 Task: Enable the video filter "Edge detection video filter" for transcode stream output.
Action: Mouse moved to (127, 21)
Screenshot: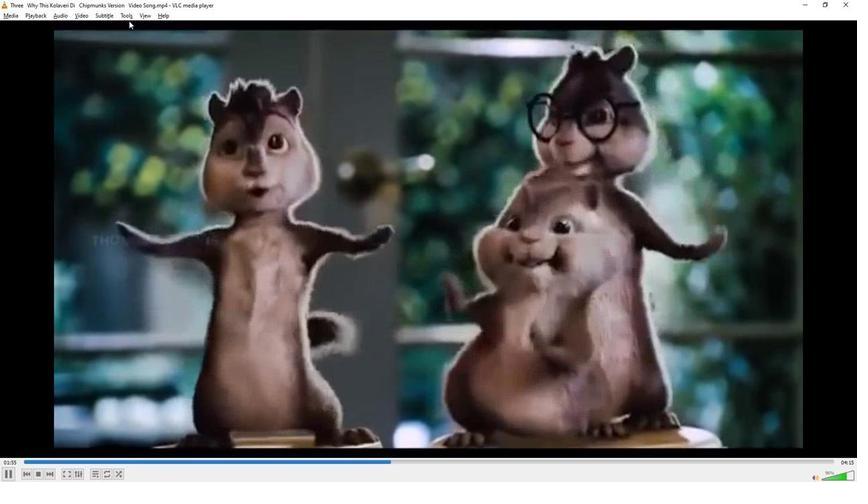 
Action: Mouse pressed left at (127, 21)
Screenshot: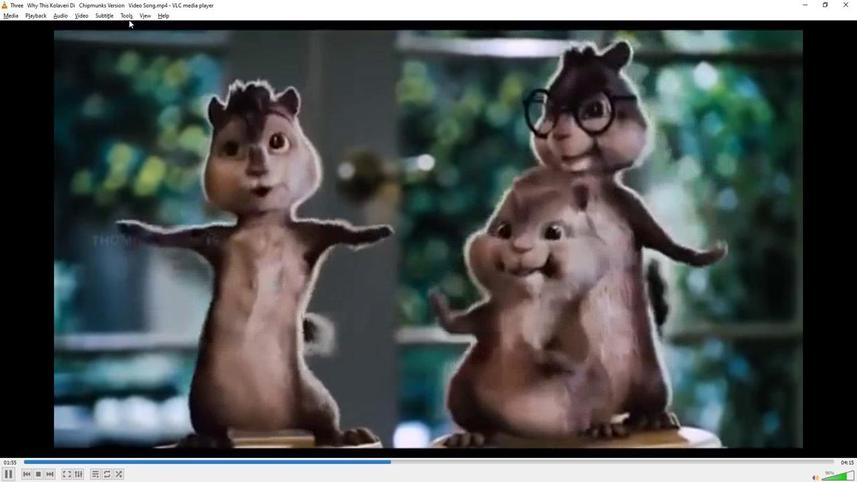 
Action: Mouse moved to (127, 17)
Screenshot: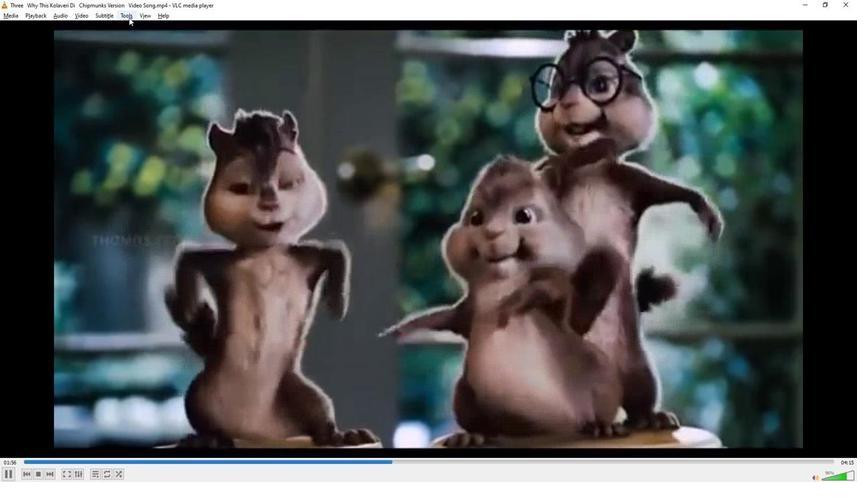 
Action: Mouse pressed left at (127, 17)
Screenshot: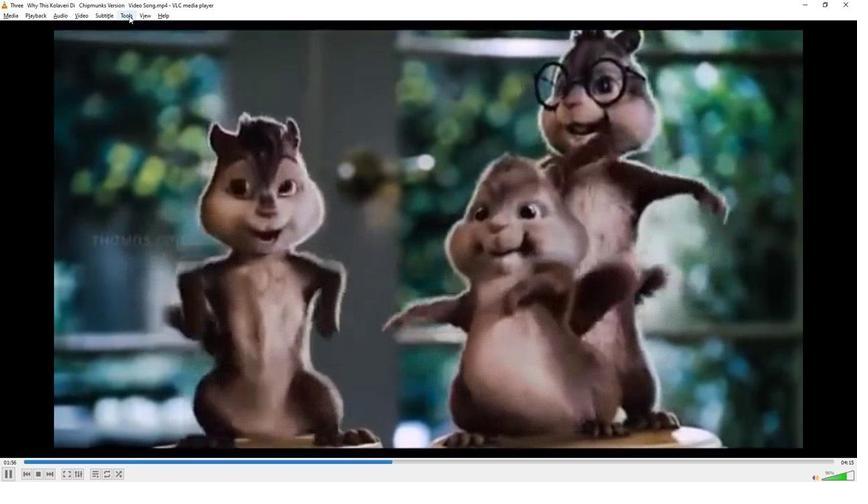 
Action: Mouse moved to (151, 123)
Screenshot: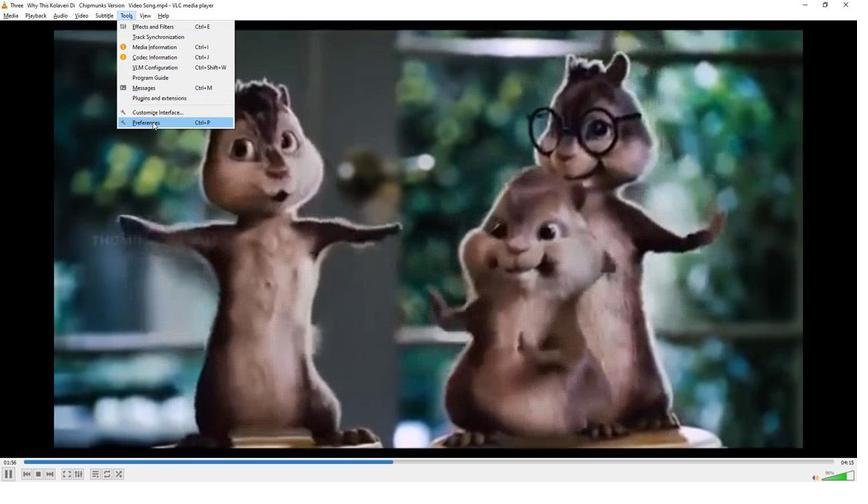 
Action: Mouse pressed left at (151, 123)
Screenshot: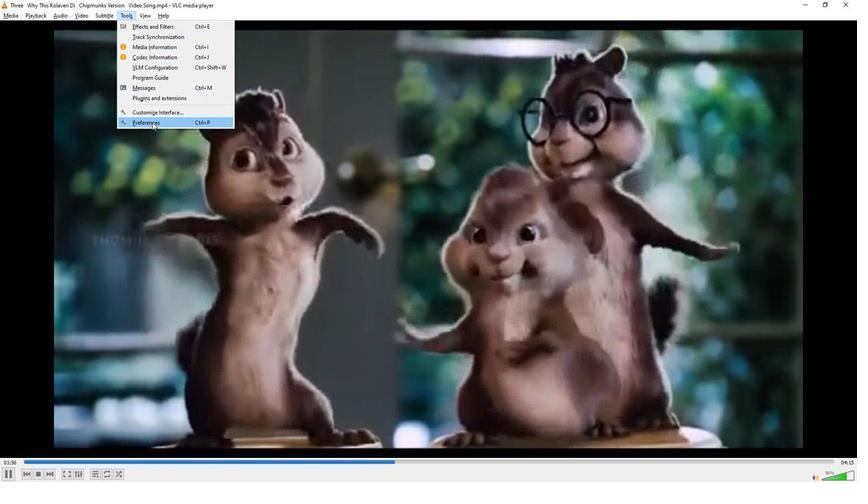 
Action: Mouse moved to (252, 358)
Screenshot: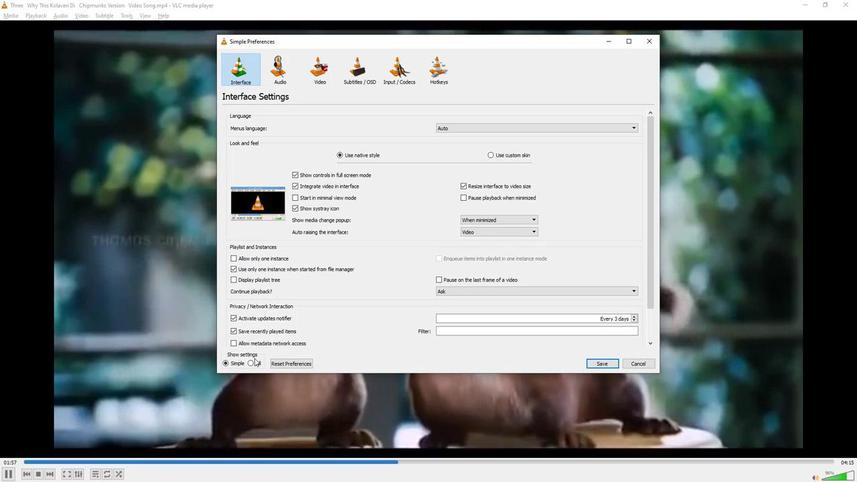 
Action: Mouse pressed left at (252, 358)
Screenshot: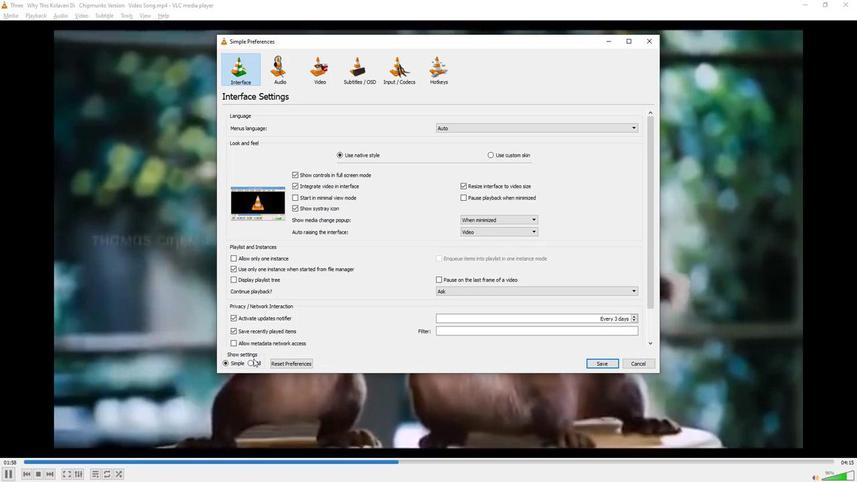 
Action: Mouse moved to (249, 366)
Screenshot: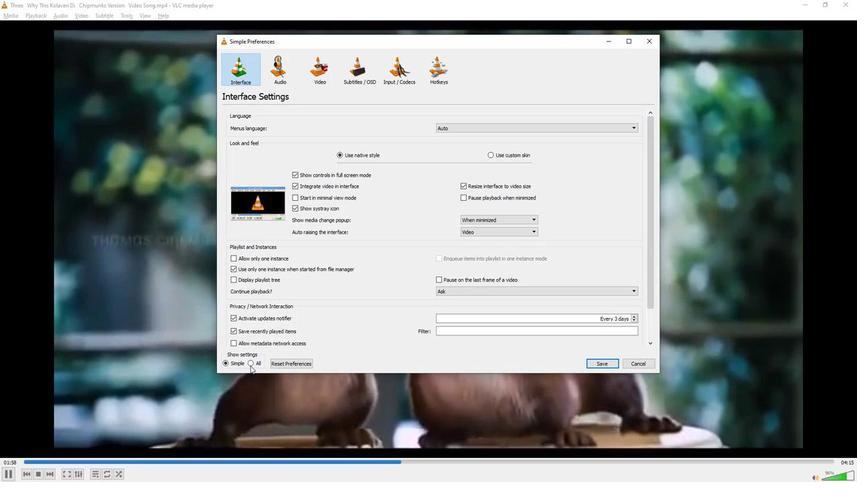 
Action: Mouse pressed left at (249, 366)
Screenshot: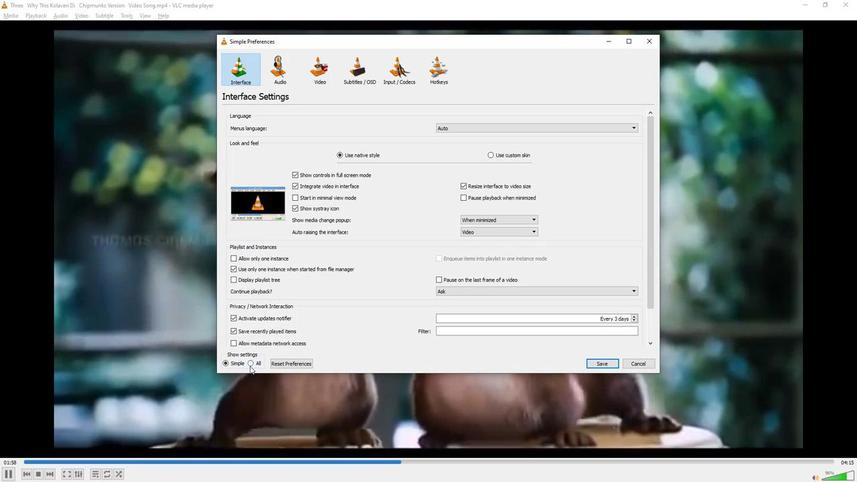 
Action: Mouse moved to (229, 268)
Screenshot: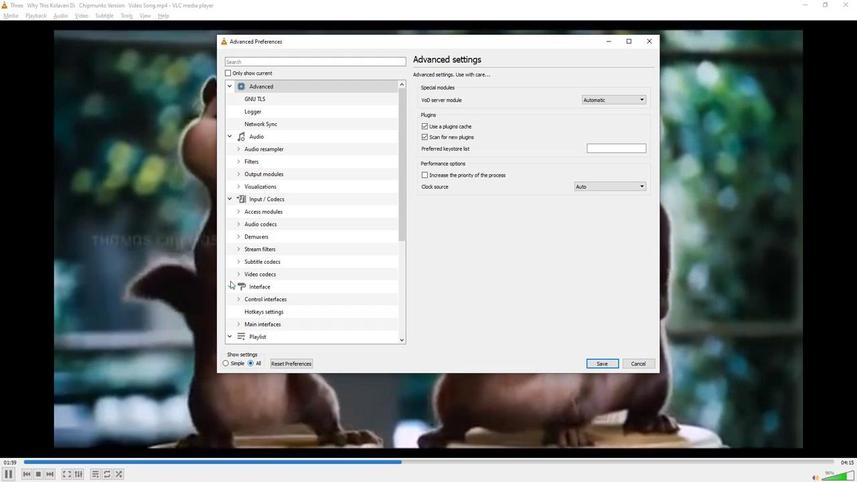 
Action: Mouse scrolled (229, 267) with delta (0, 0)
Screenshot: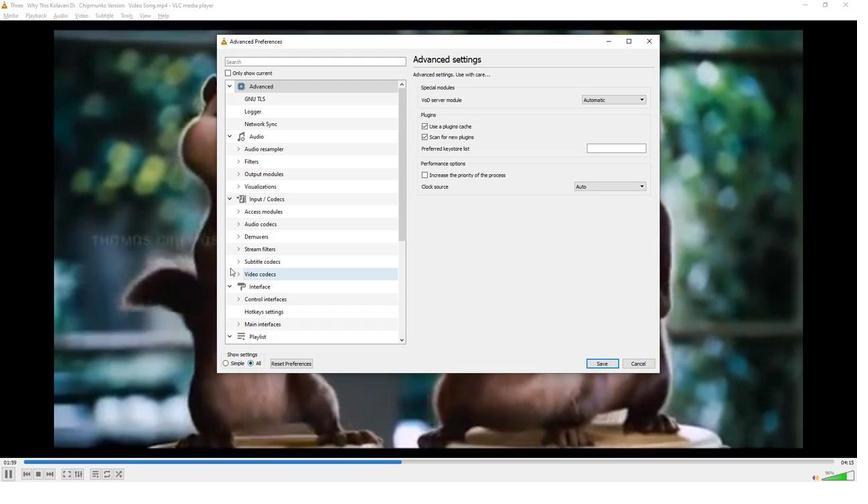 
Action: Mouse scrolled (229, 267) with delta (0, 0)
Screenshot: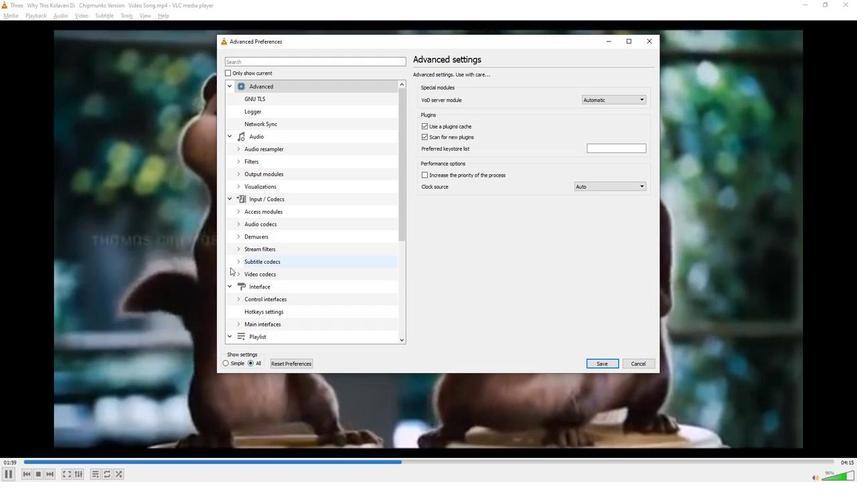 
Action: Mouse scrolled (229, 267) with delta (0, 0)
Screenshot: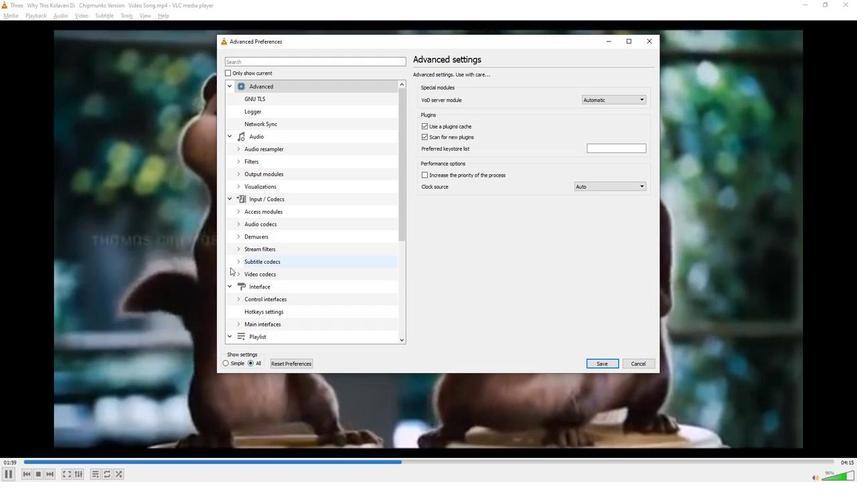 
Action: Mouse scrolled (229, 267) with delta (0, 0)
Screenshot: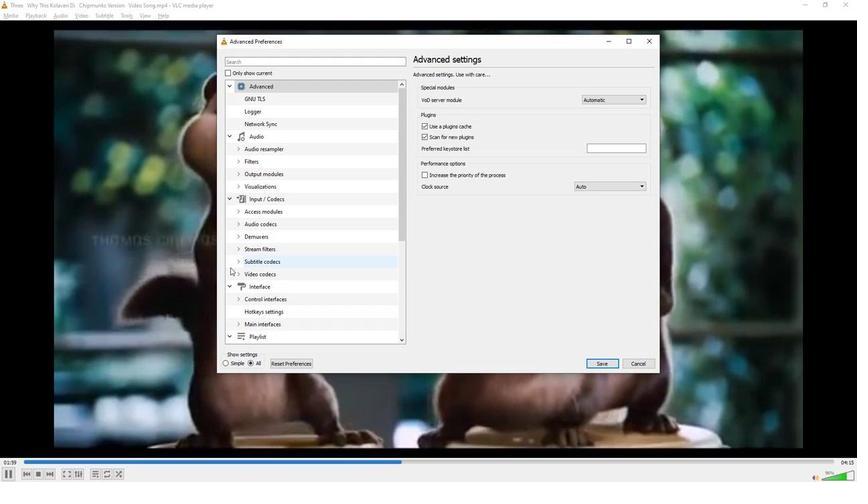 
Action: Mouse scrolled (229, 267) with delta (0, 0)
Screenshot: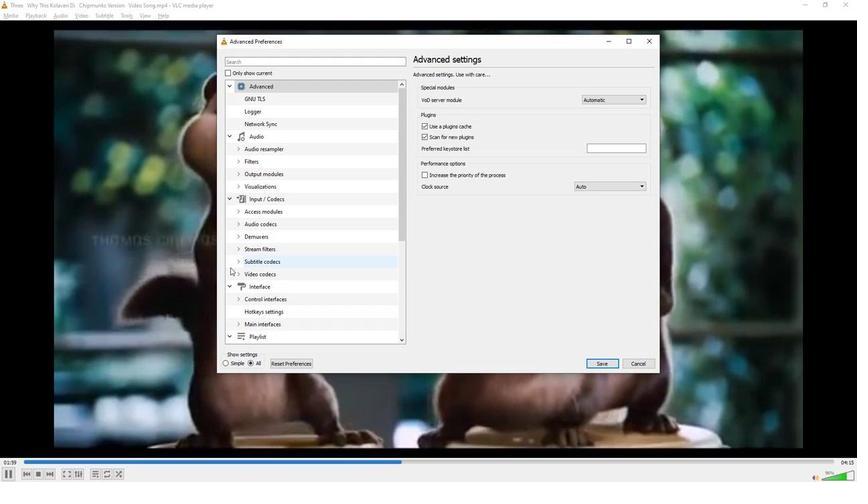 
Action: Mouse scrolled (229, 267) with delta (0, 0)
Screenshot: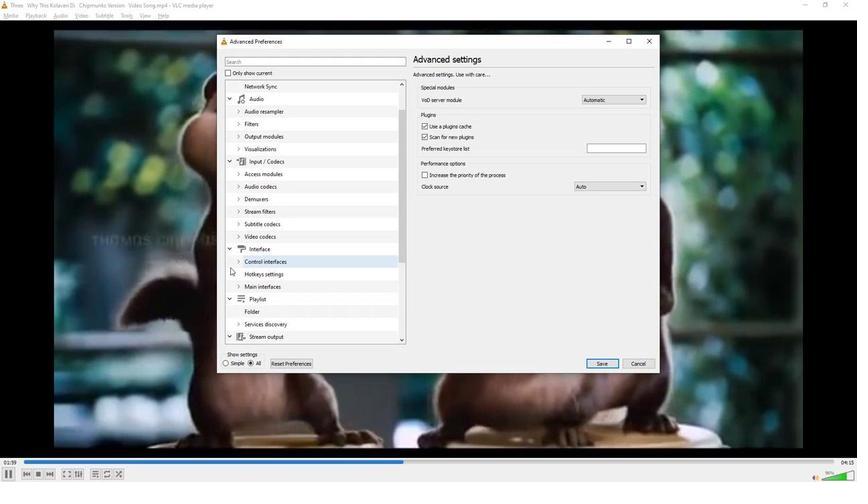 
Action: Mouse scrolled (229, 267) with delta (0, 0)
Screenshot: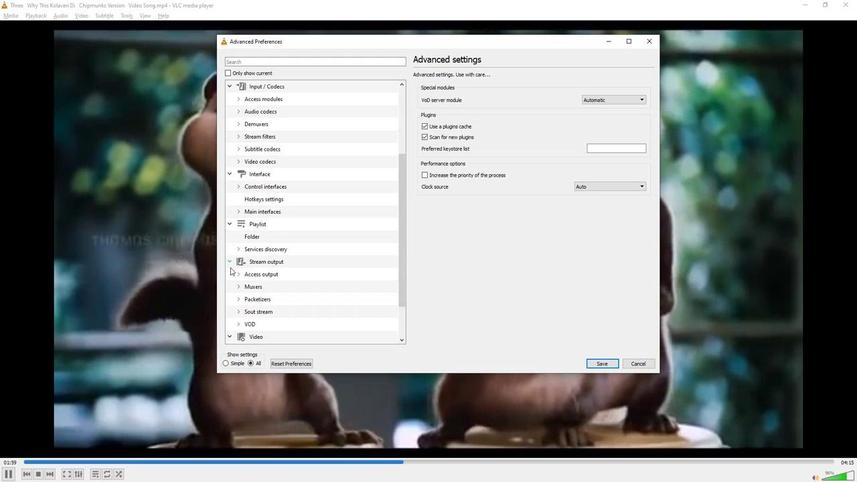 
Action: Mouse scrolled (229, 267) with delta (0, 0)
Screenshot: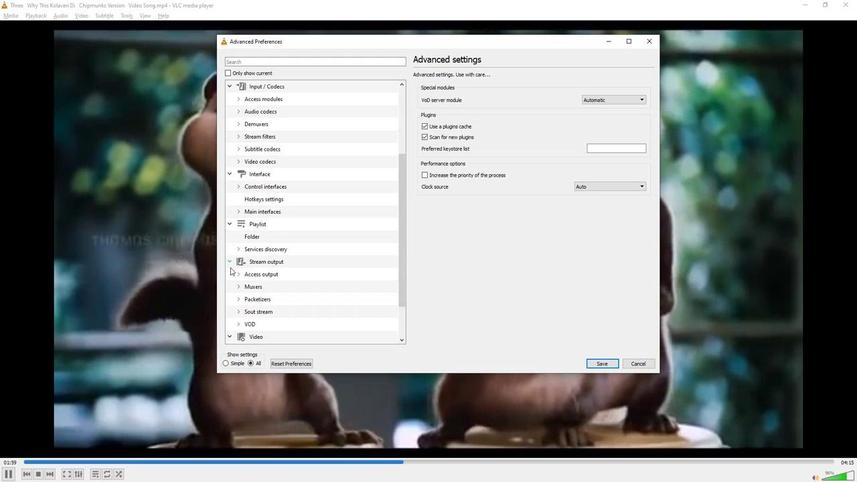 
Action: Mouse scrolled (229, 267) with delta (0, 0)
Screenshot: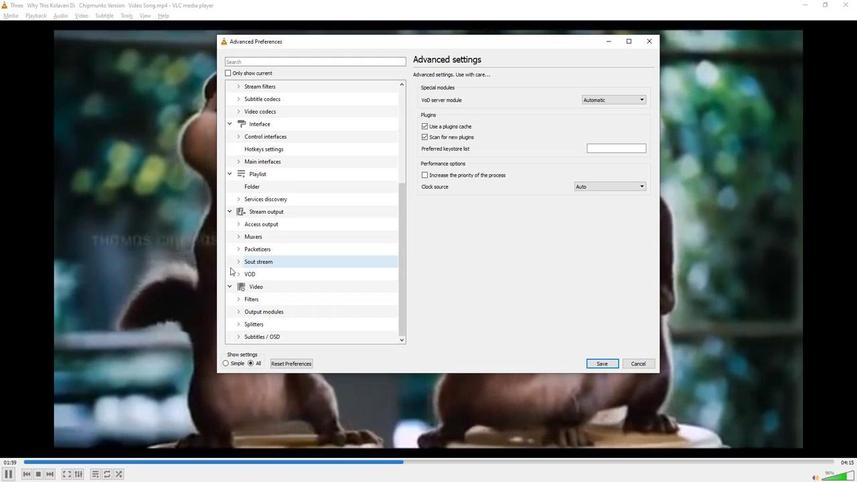 
Action: Mouse moved to (258, 303)
Screenshot: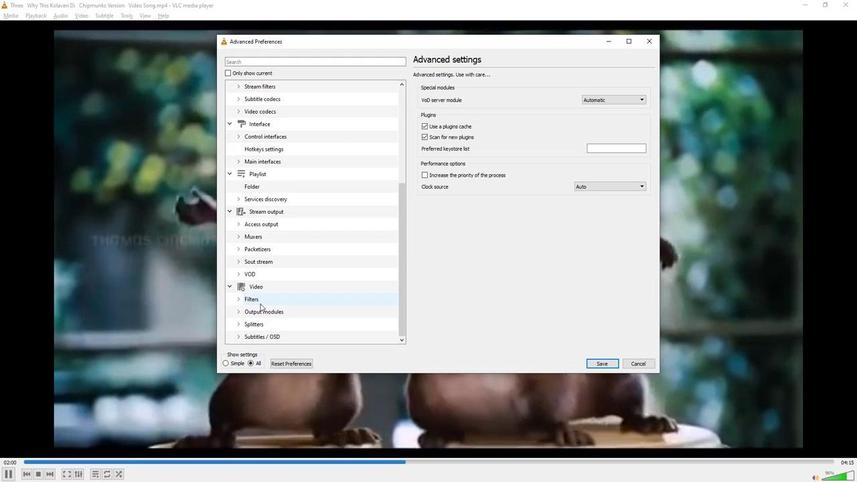 
Action: Mouse pressed left at (258, 303)
Screenshot: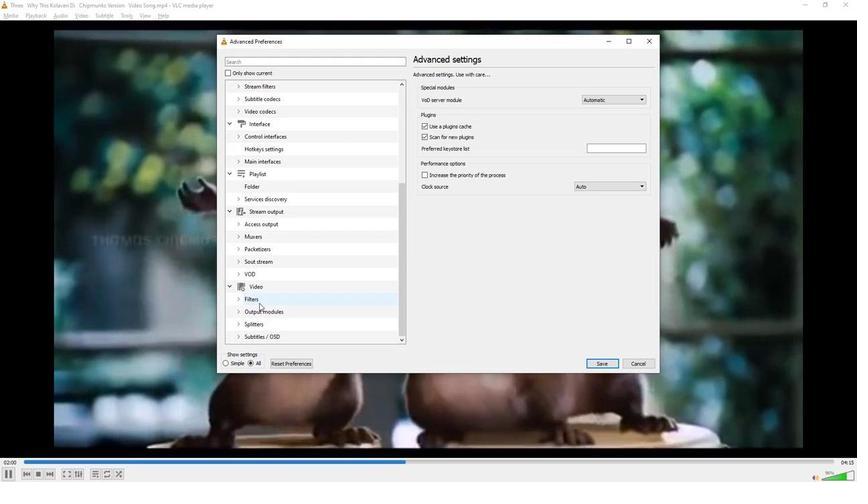 
Action: Mouse moved to (540, 237)
Screenshot: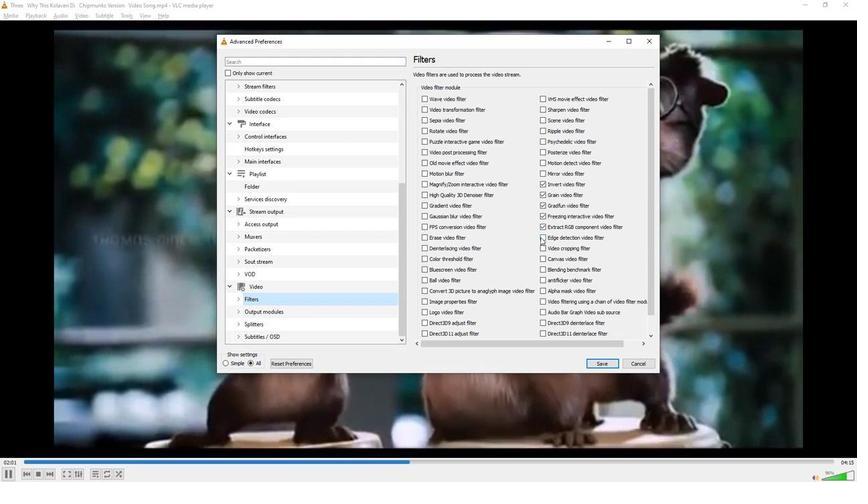 
Action: Mouse pressed left at (540, 237)
Screenshot: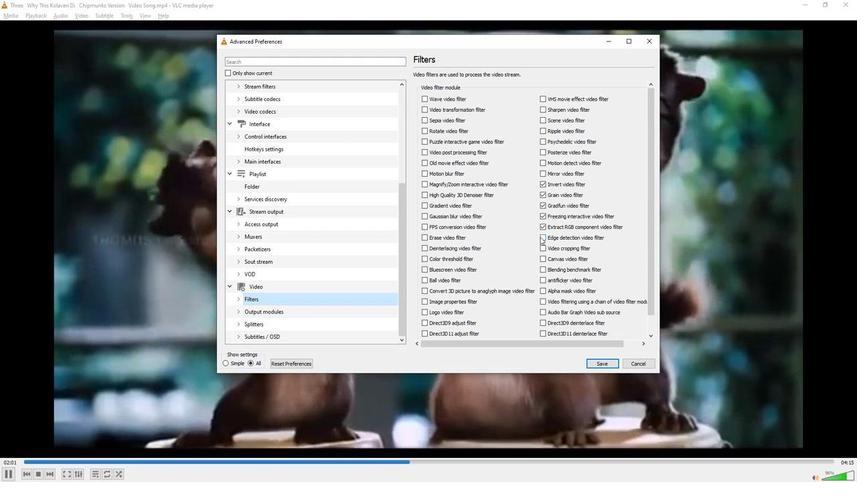 
Action: Mouse moved to (481, 276)
Screenshot: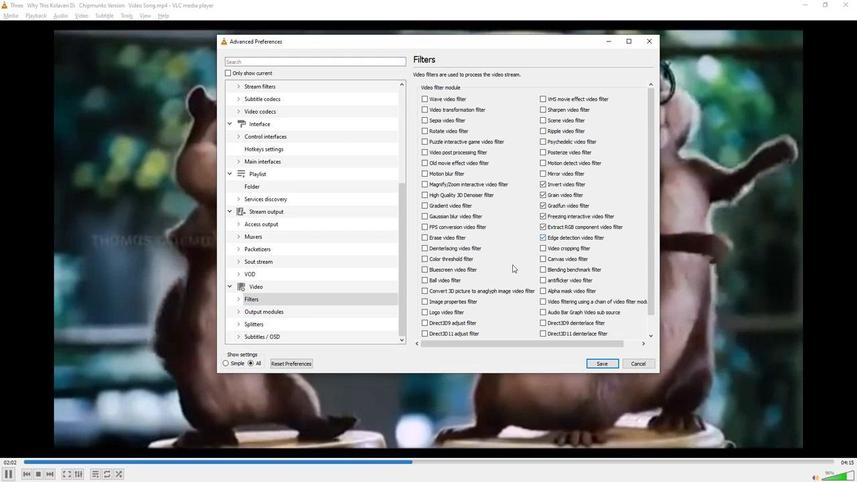 
